 Task: Add Nature's Path Organic Golden Turmeric Cereal to the cart.
Action: Mouse moved to (674, 253)
Screenshot: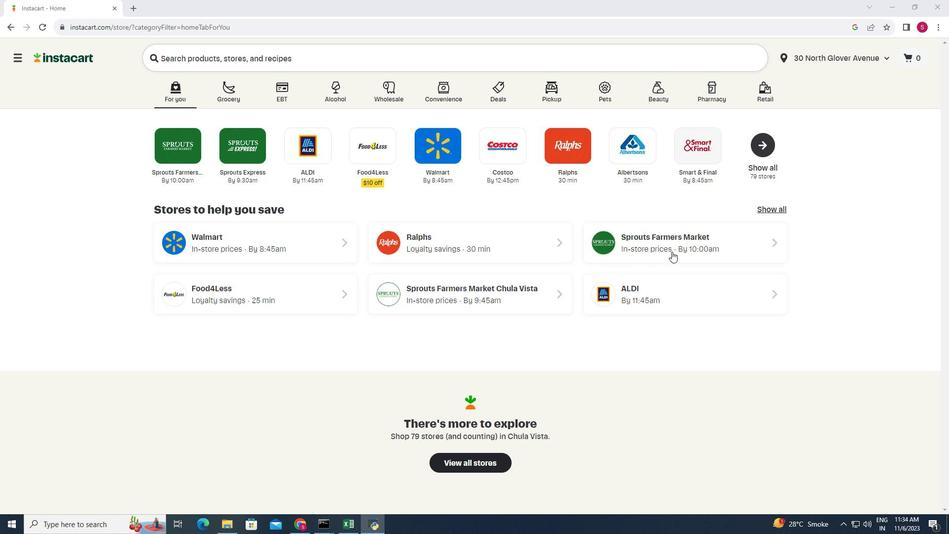 
Action: Mouse pressed left at (674, 253)
Screenshot: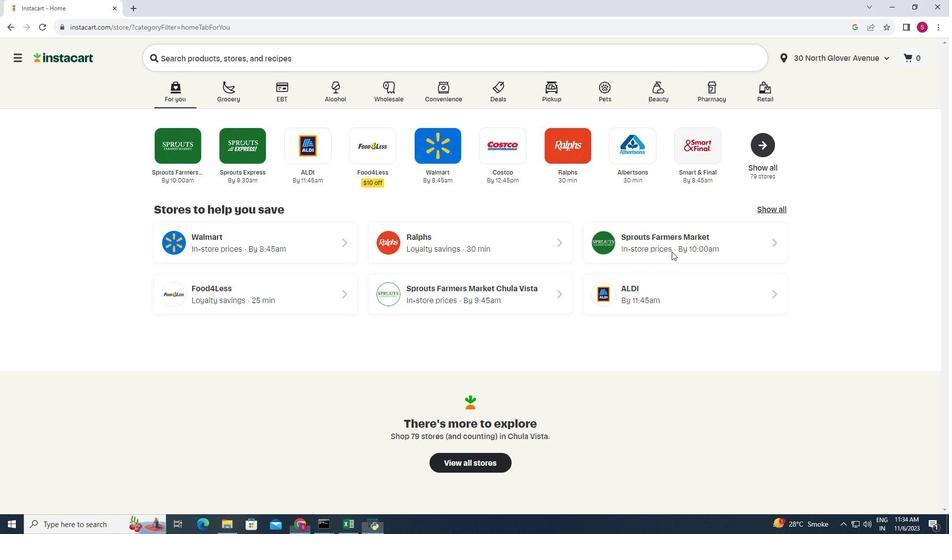 
Action: Mouse moved to (72, 351)
Screenshot: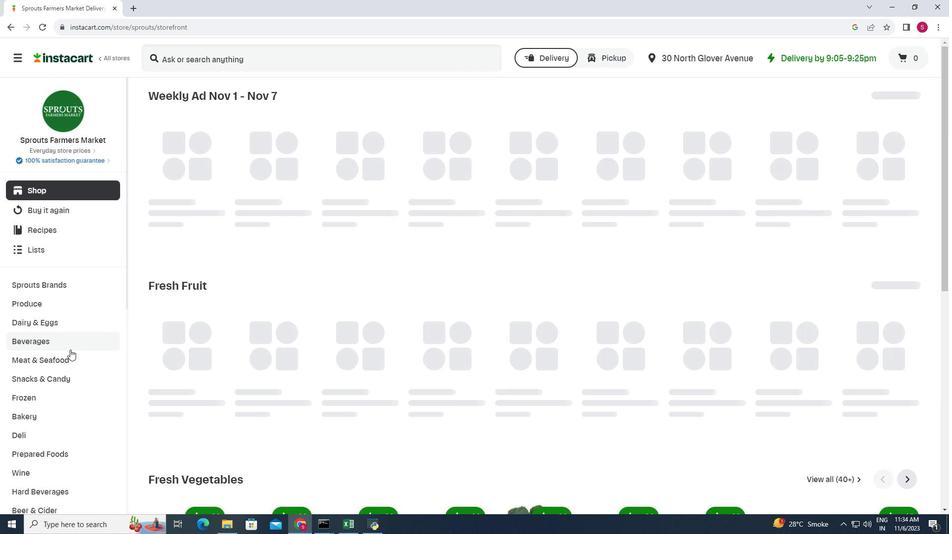 
Action: Mouse scrolled (72, 351) with delta (0, 0)
Screenshot: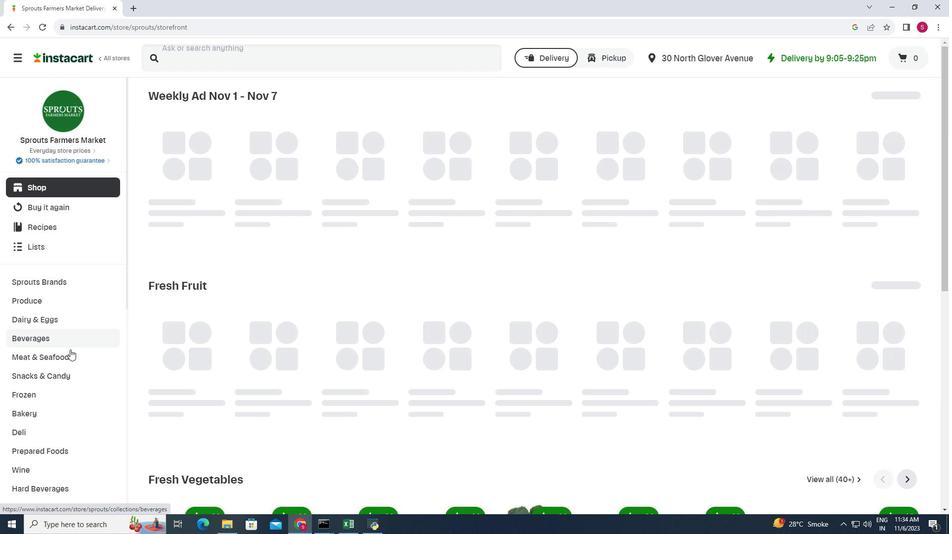 
Action: Mouse scrolled (72, 351) with delta (0, 0)
Screenshot: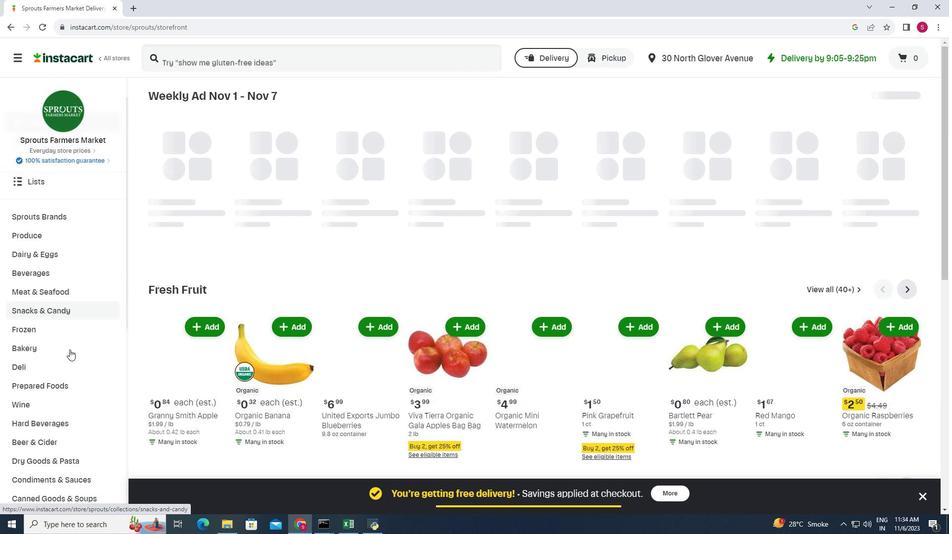 
Action: Mouse moved to (71, 351)
Screenshot: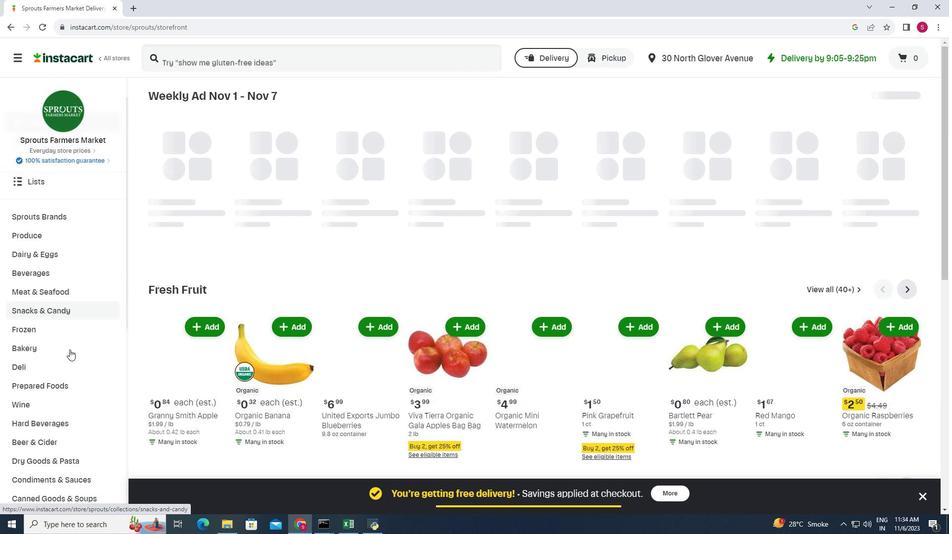
Action: Mouse scrolled (71, 351) with delta (0, 0)
Screenshot: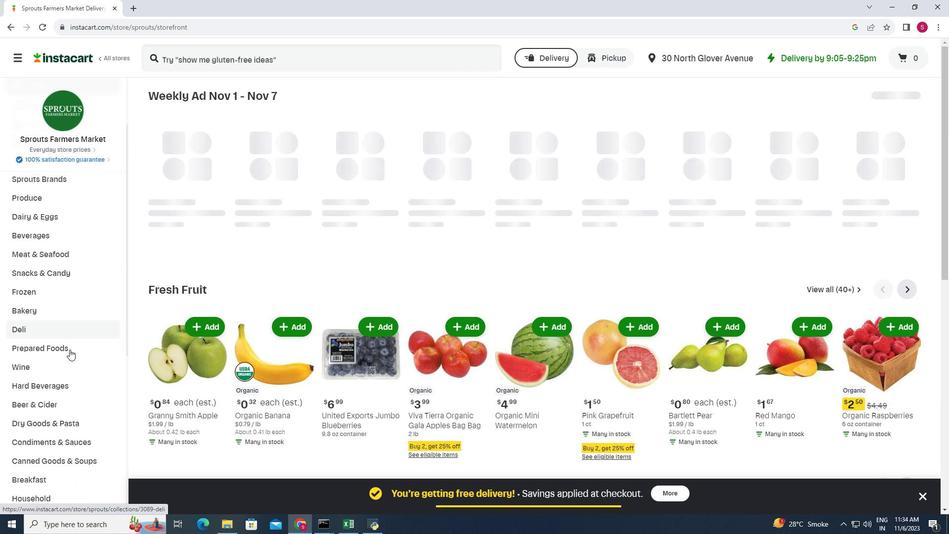 
Action: Mouse moved to (63, 438)
Screenshot: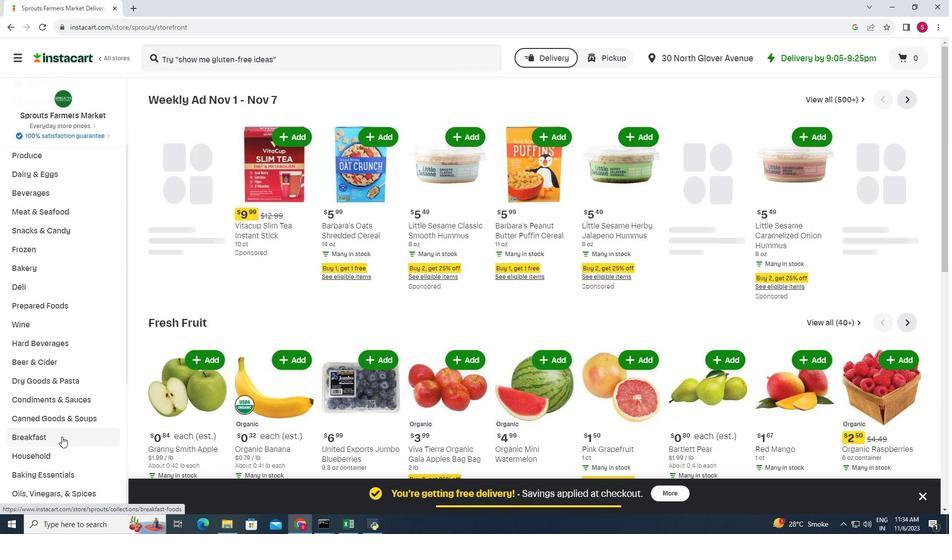 
Action: Mouse pressed left at (63, 438)
Screenshot: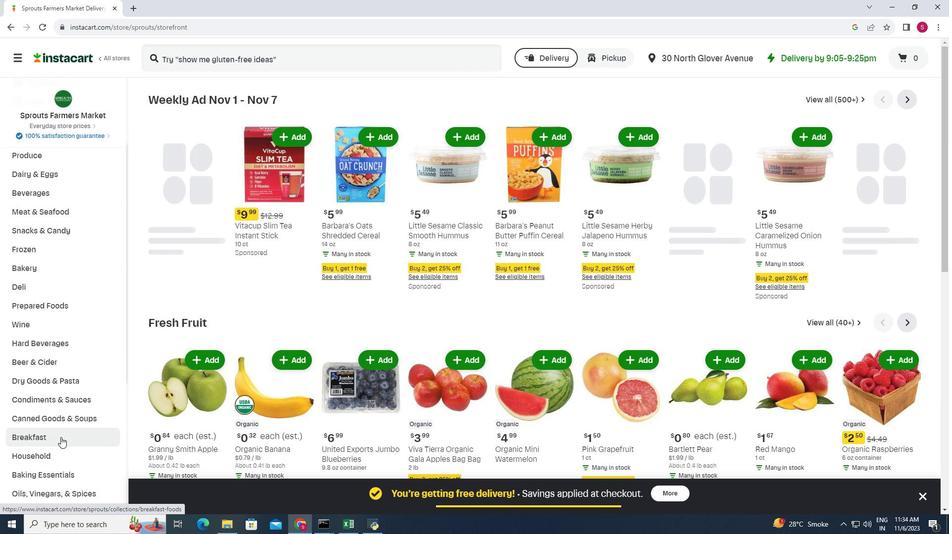 
Action: Mouse moved to (740, 124)
Screenshot: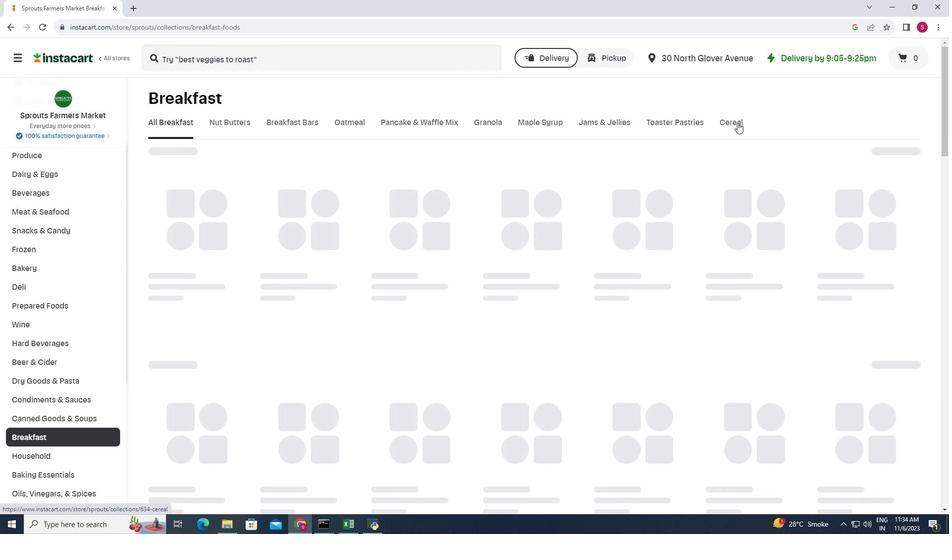 
Action: Mouse pressed left at (740, 124)
Screenshot: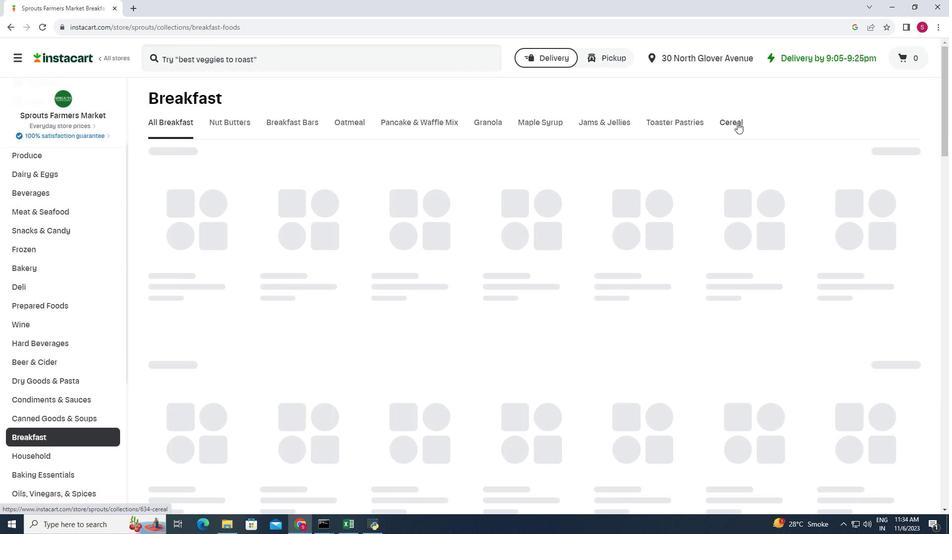 
Action: Mouse moved to (479, 161)
Screenshot: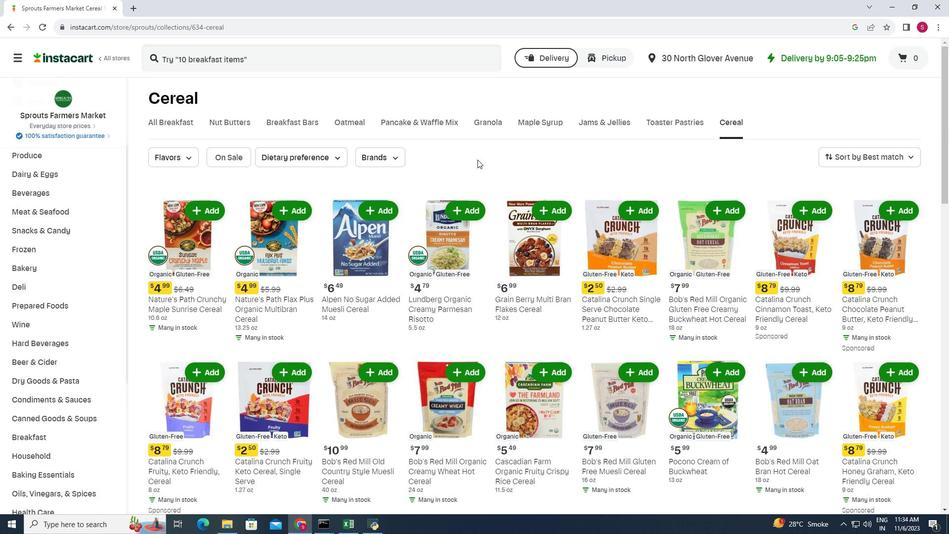 
Action: Mouse scrolled (479, 161) with delta (0, 0)
Screenshot: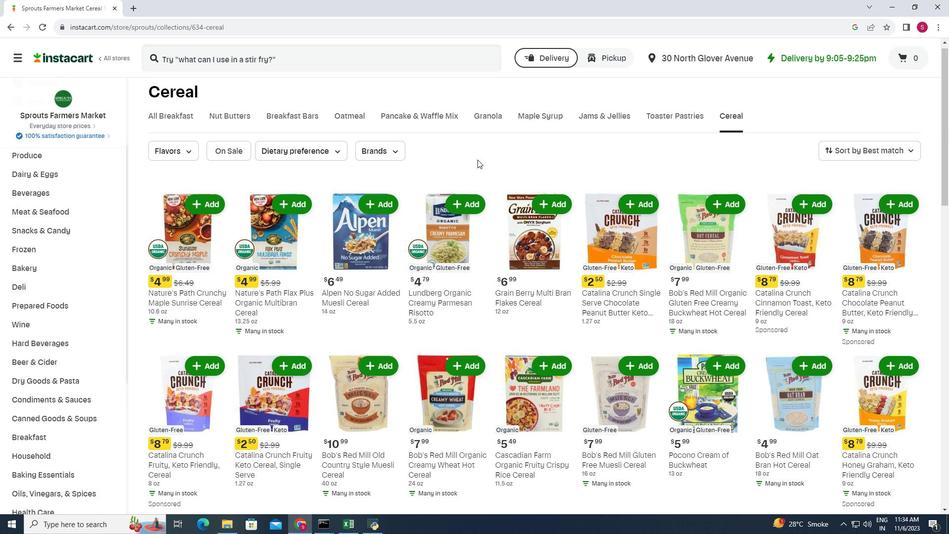 
Action: Mouse moved to (479, 161)
Screenshot: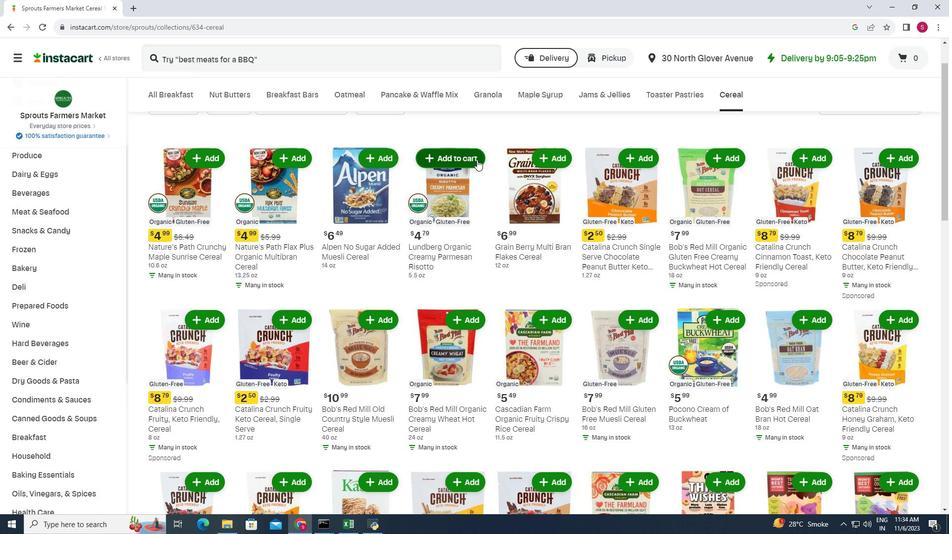 
Action: Mouse scrolled (479, 161) with delta (0, 0)
Screenshot: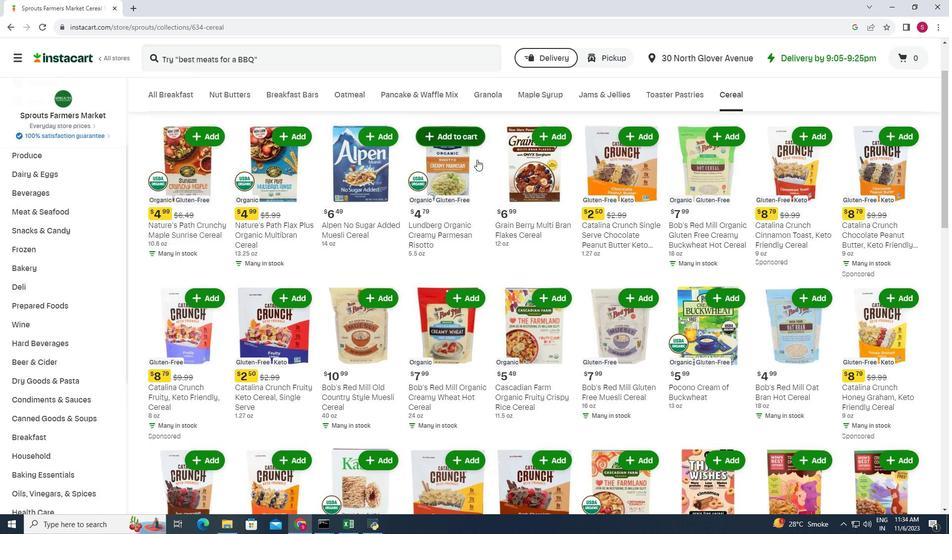 
Action: Mouse moved to (479, 167)
Screenshot: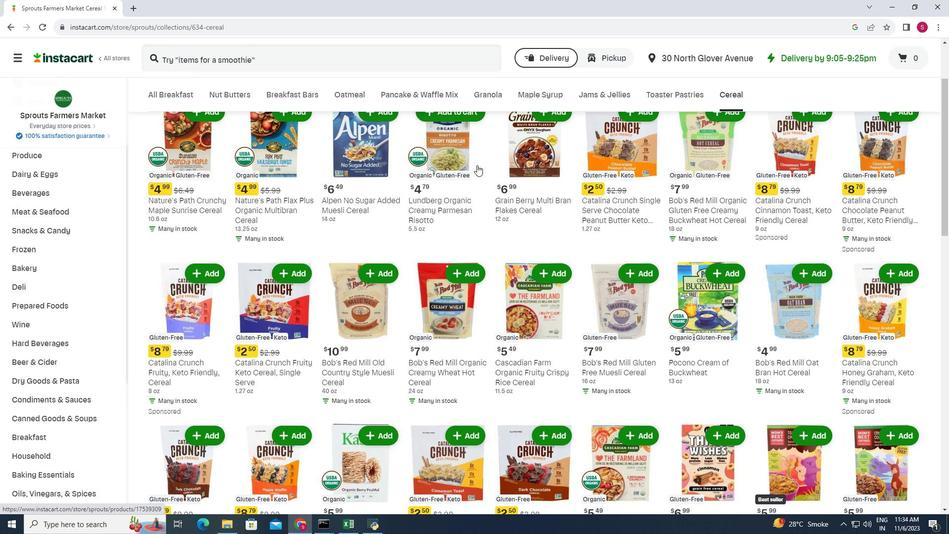 
Action: Mouse scrolled (479, 166) with delta (0, 0)
Screenshot: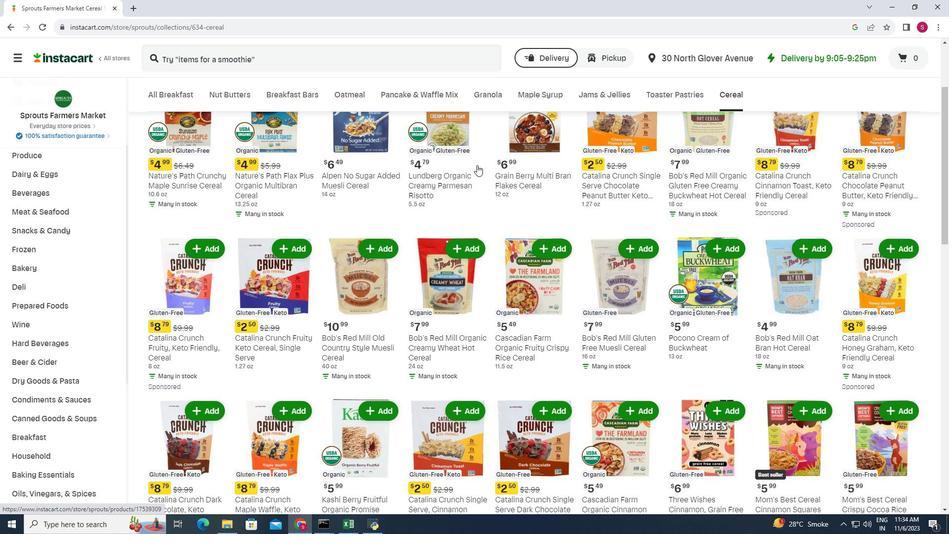 
Action: Mouse moved to (479, 168)
Screenshot: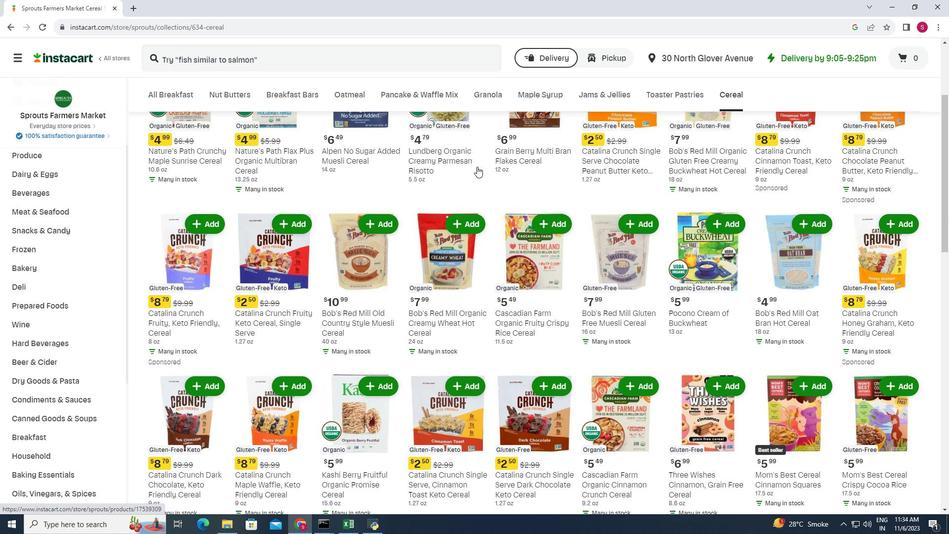 
Action: Mouse scrolled (479, 168) with delta (0, 0)
Screenshot: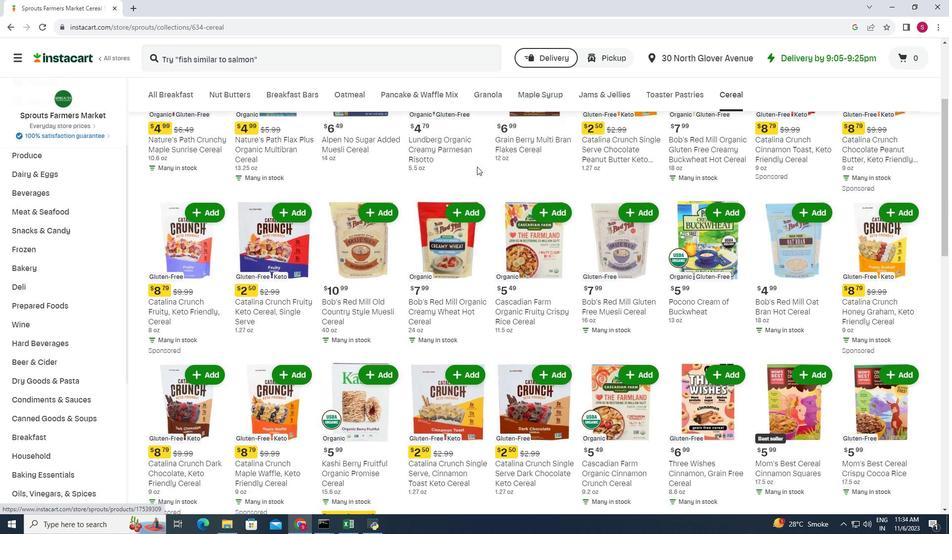 
Action: Mouse scrolled (479, 168) with delta (0, 0)
Screenshot: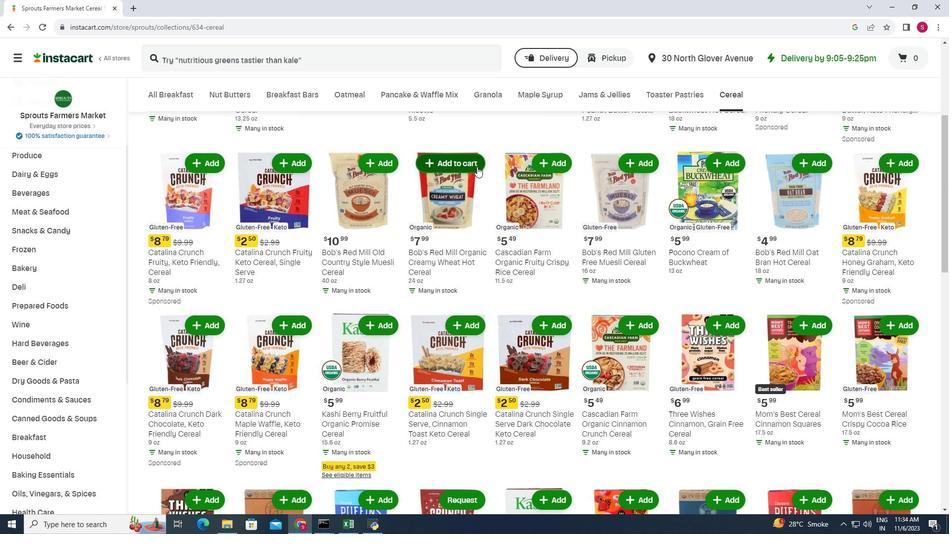 
Action: Mouse scrolled (479, 168) with delta (0, 0)
Screenshot: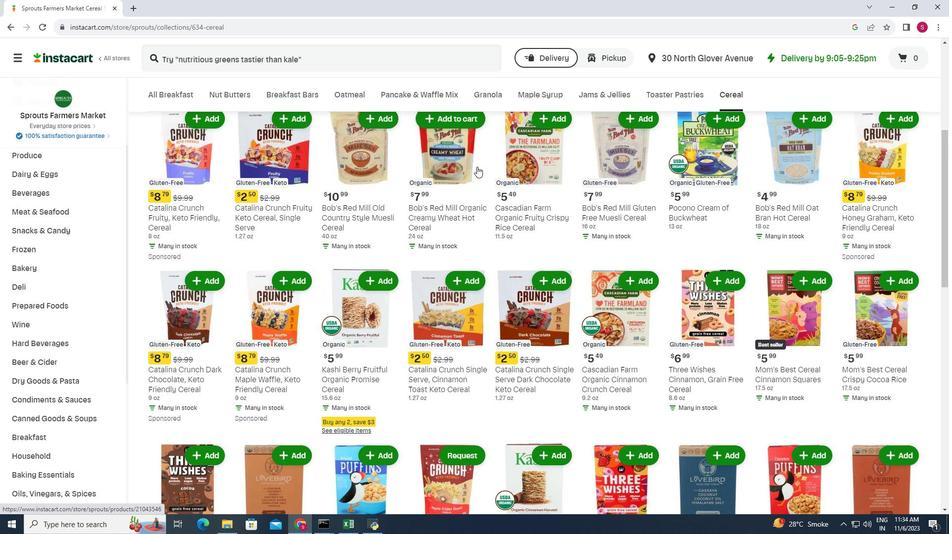
Action: Mouse scrolled (479, 168) with delta (0, 0)
Screenshot: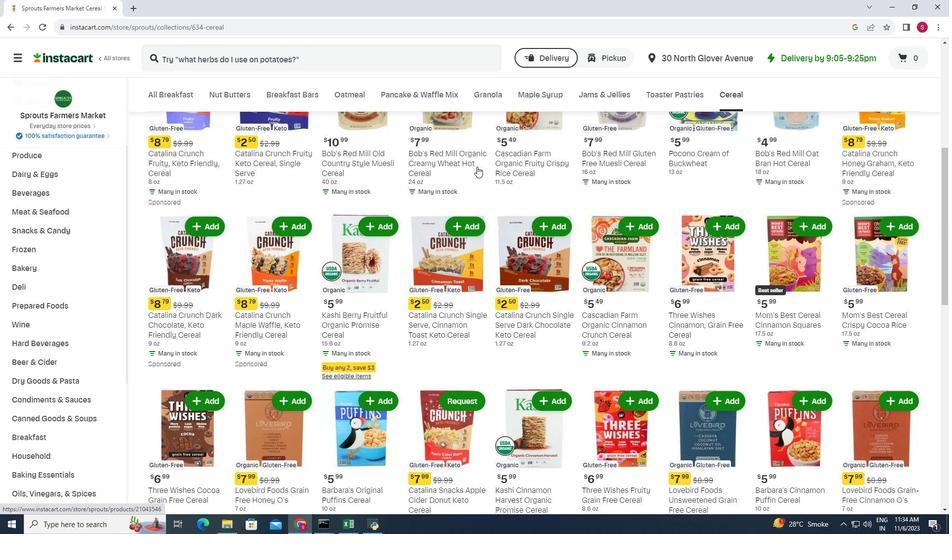 
Action: Mouse scrolled (479, 168) with delta (0, 0)
Screenshot: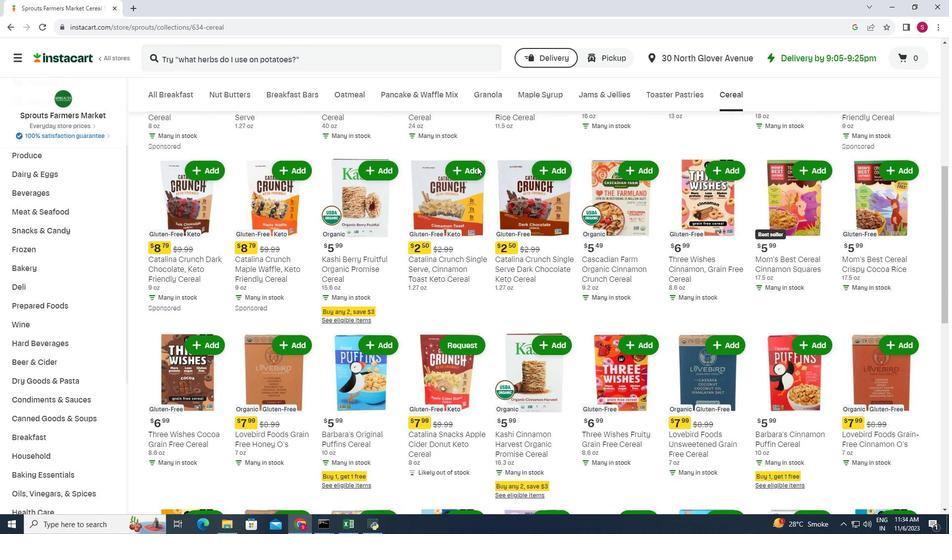 
Action: Mouse moved to (479, 168)
Screenshot: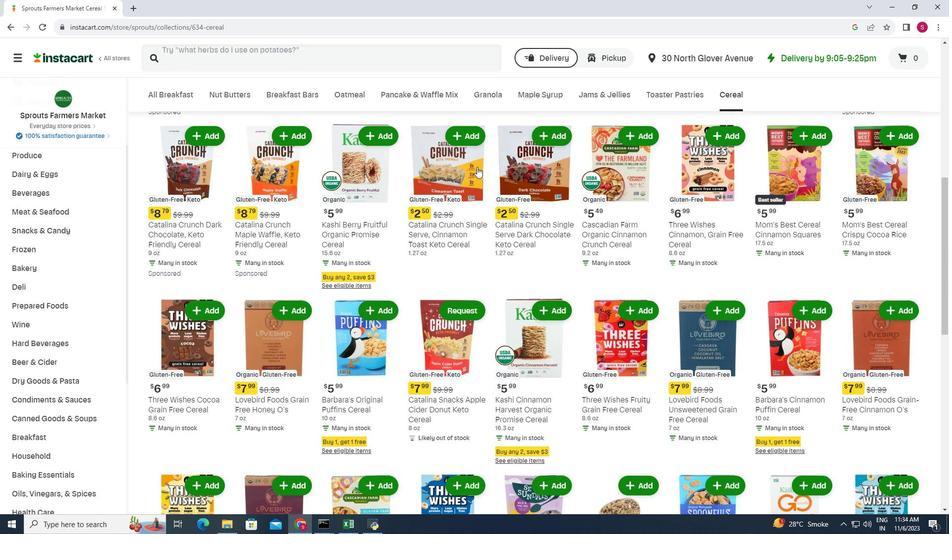 
Action: Mouse scrolled (479, 168) with delta (0, 0)
Screenshot: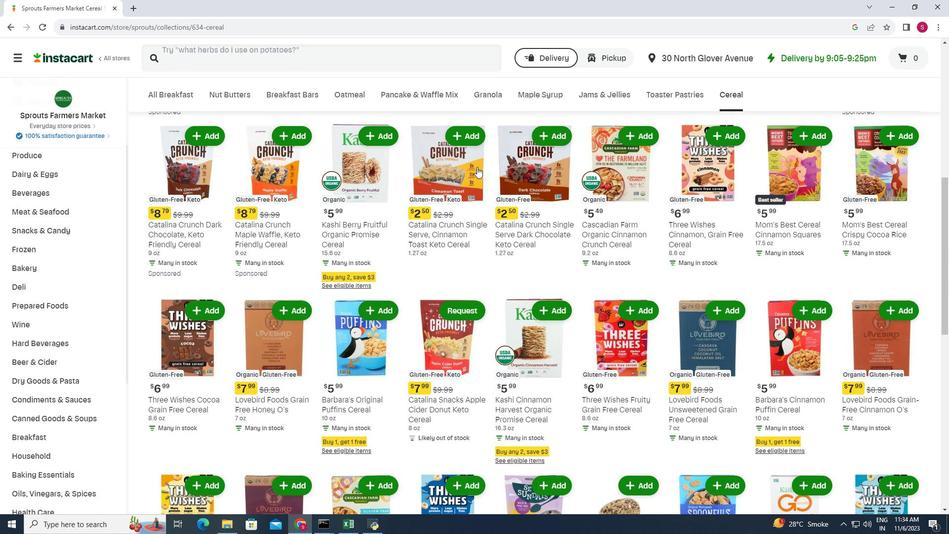 
Action: Mouse moved to (479, 169)
Screenshot: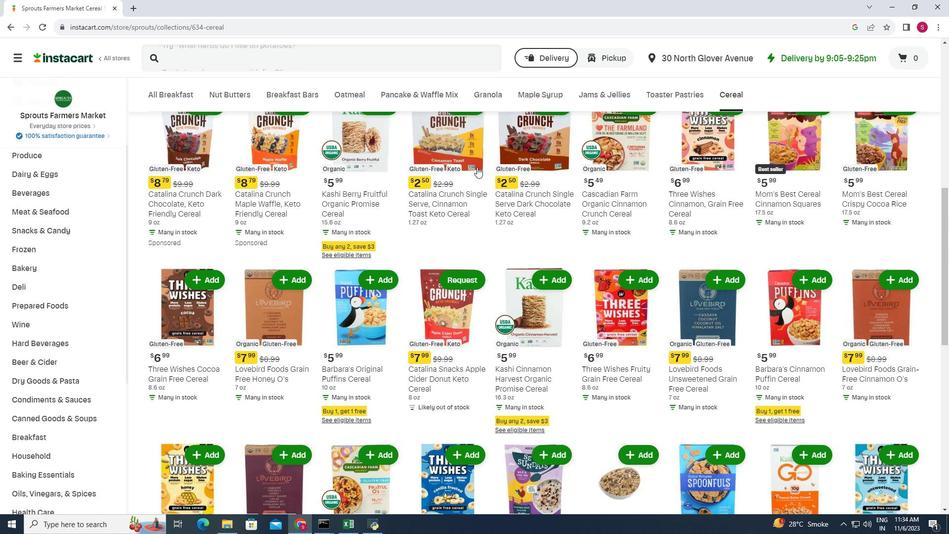 
Action: Mouse scrolled (479, 168) with delta (0, 0)
Screenshot: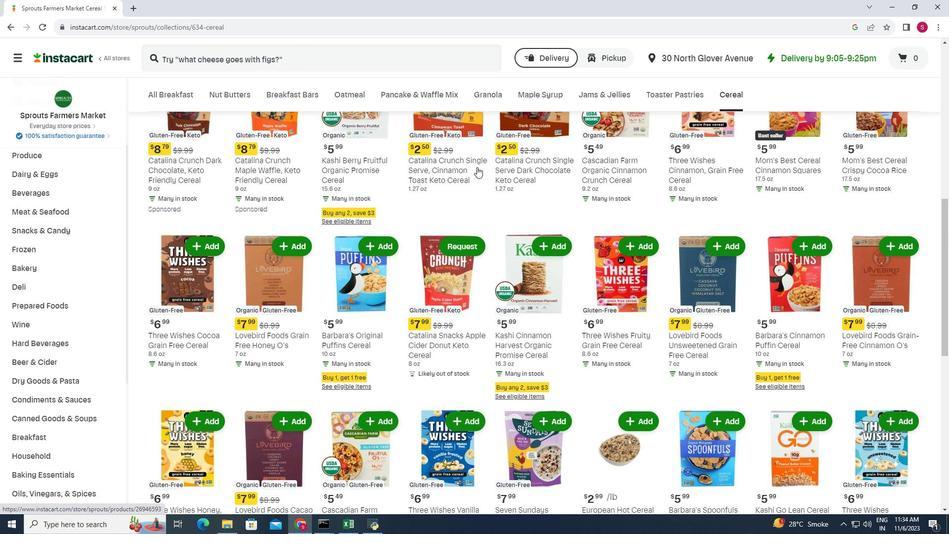 
Action: Mouse scrolled (479, 168) with delta (0, 0)
Screenshot: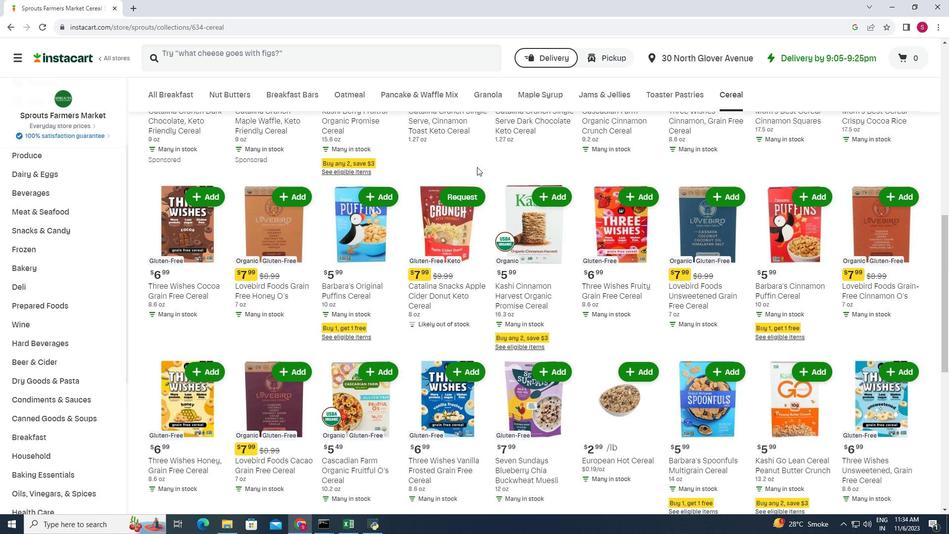 
Action: Mouse scrolled (479, 168) with delta (0, 0)
Screenshot: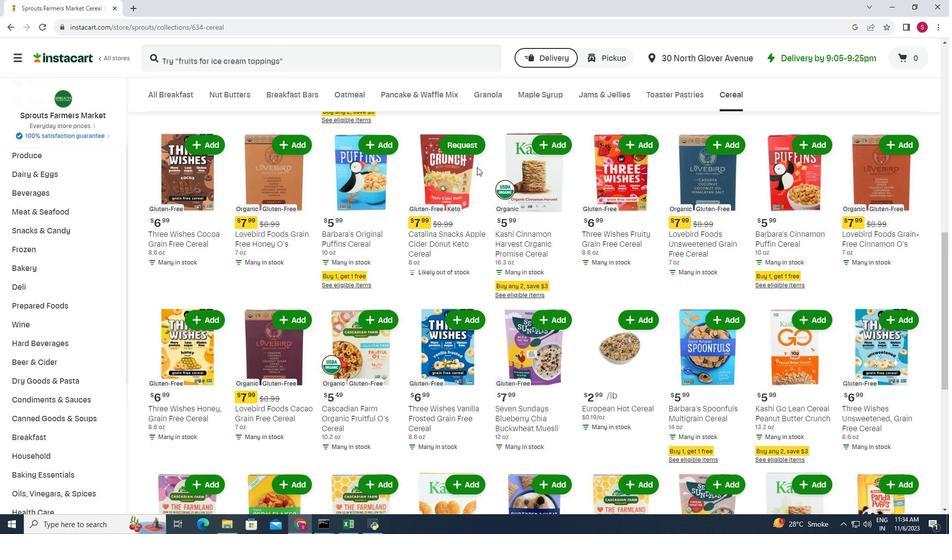 
Action: Mouse scrolled (479, 168) with delta (0, 0)
Screenshot: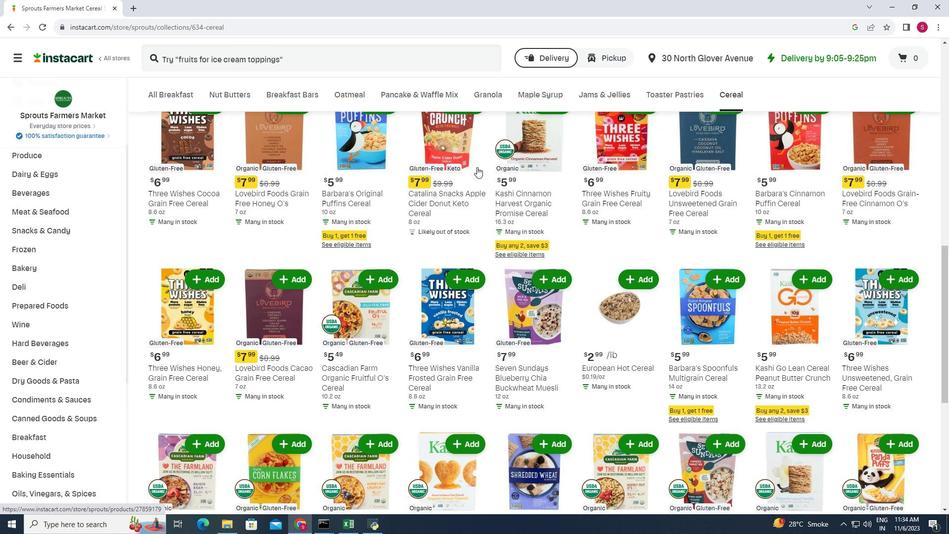 
Action: Mouse scrolled (479, 168) with delta (0, 0)
Screenshot: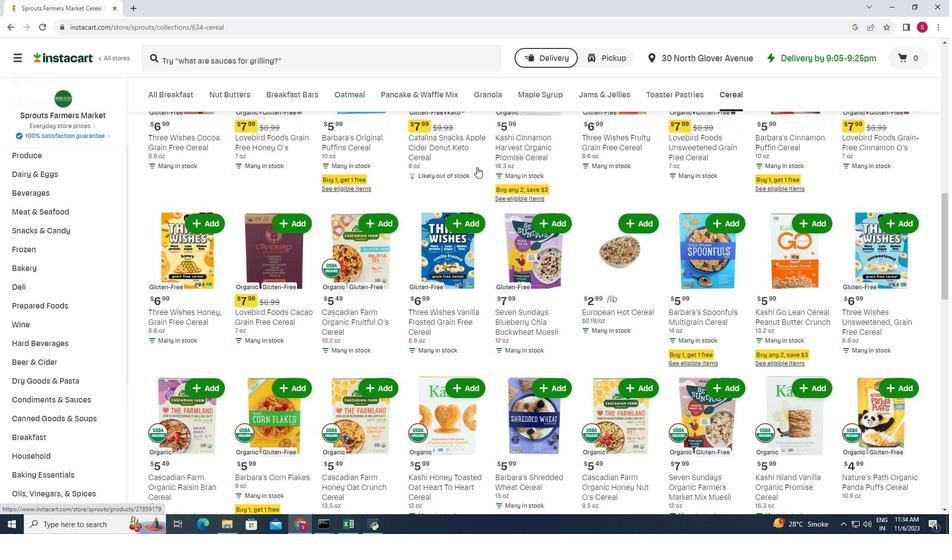 
Action: Mouse scrolled (479, 168) with delta (0, 0)
Screenshot: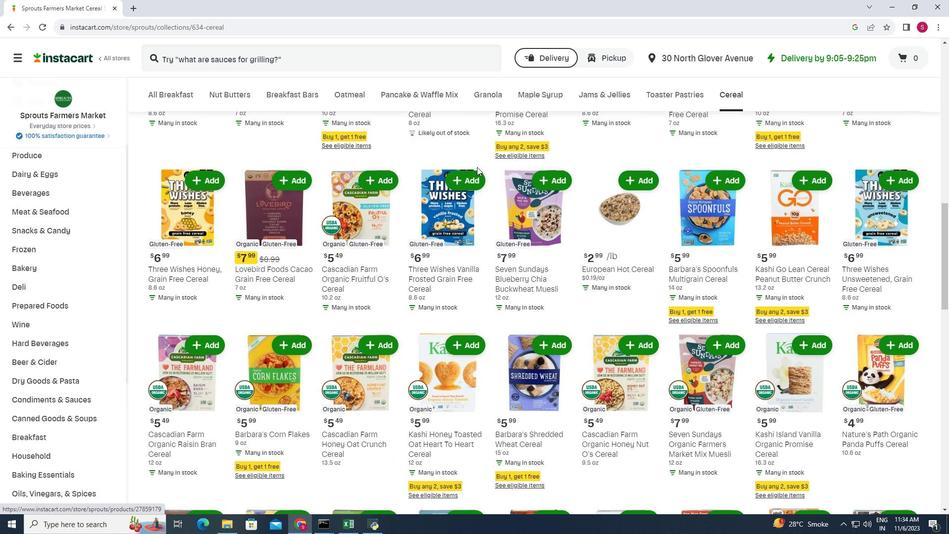 
Action: Mouse scrolled (479, 168) with delta (0, 0)
Screenshot: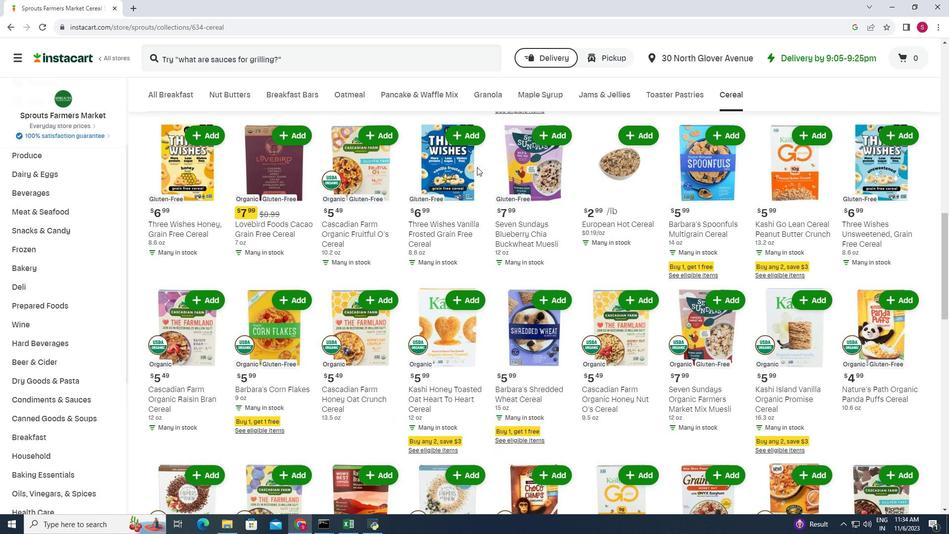 
Action: Mouse scrolled (479, 168) with delta (0, 0)
Screenshot: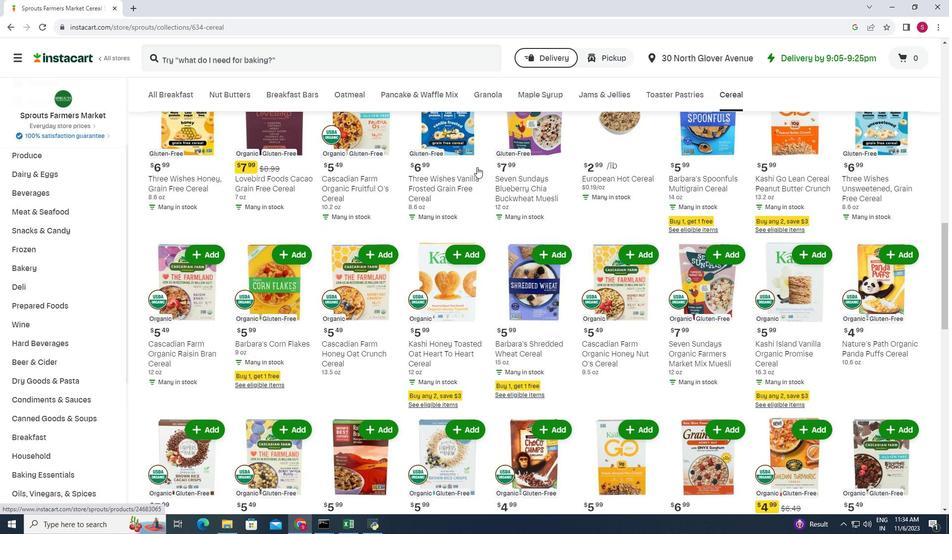 
Action: Mouse scrolled (479, 168) with delta (0, 0)
Screenshot: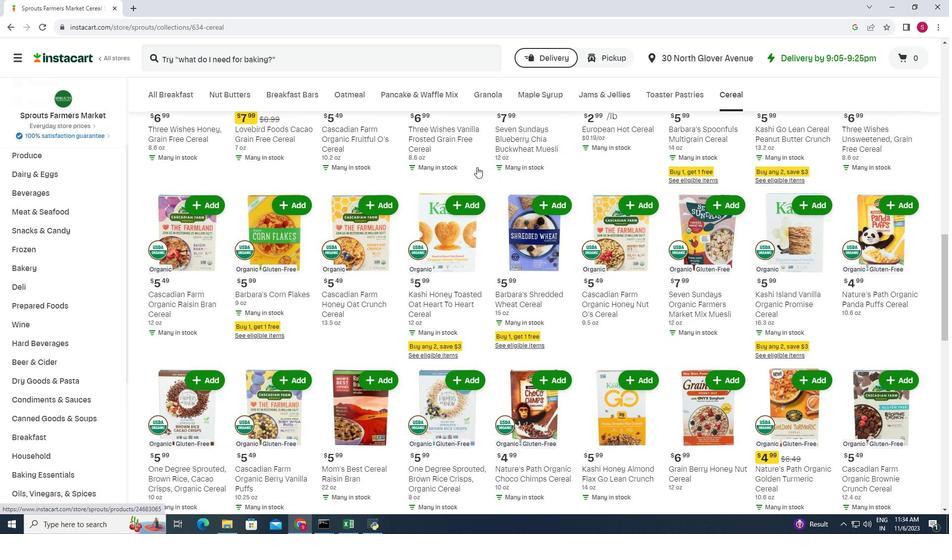
Action: Mouse scrolled (479, 168) with delta (0, 0)
Screenshot: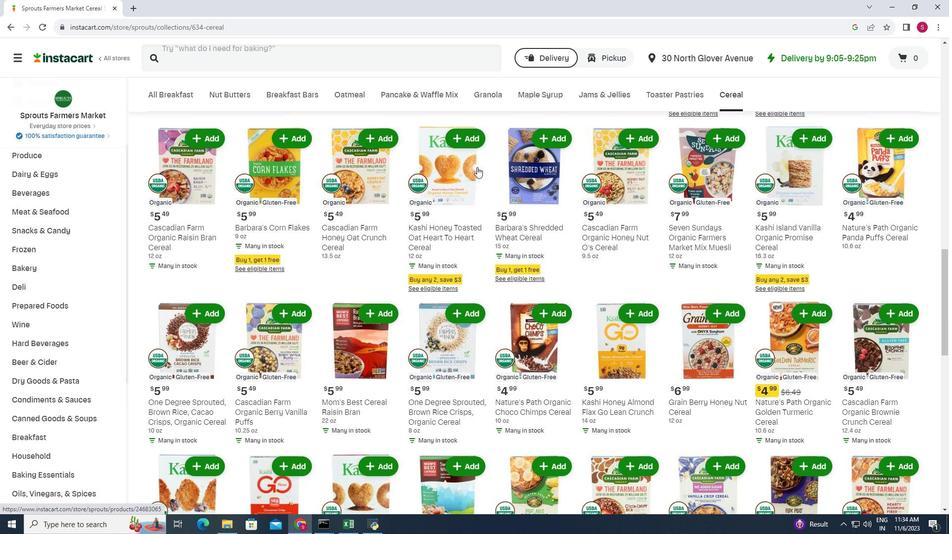 
Action: Mouse scrolled (479, 168) with delta (0, 0)
Screenshot: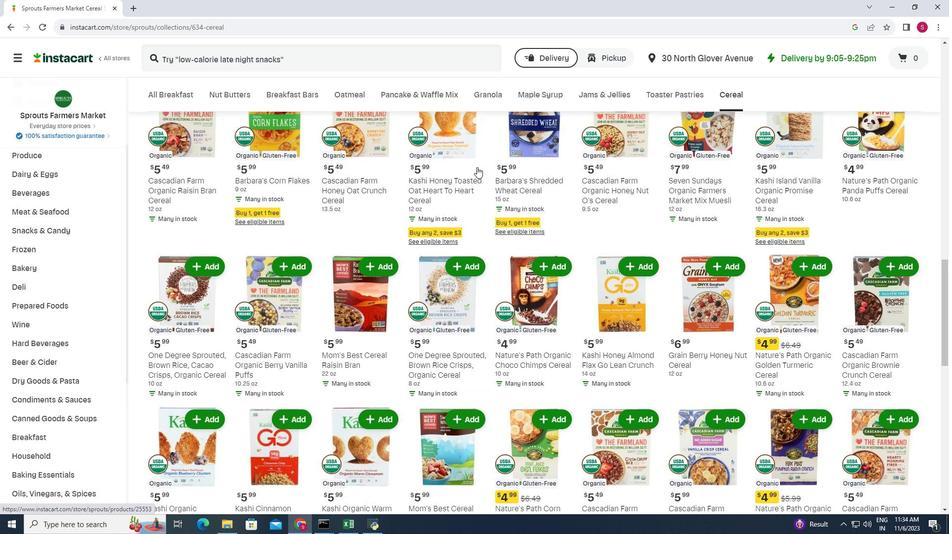 
Action: Mouse moved to (808, 229)
Screenshot: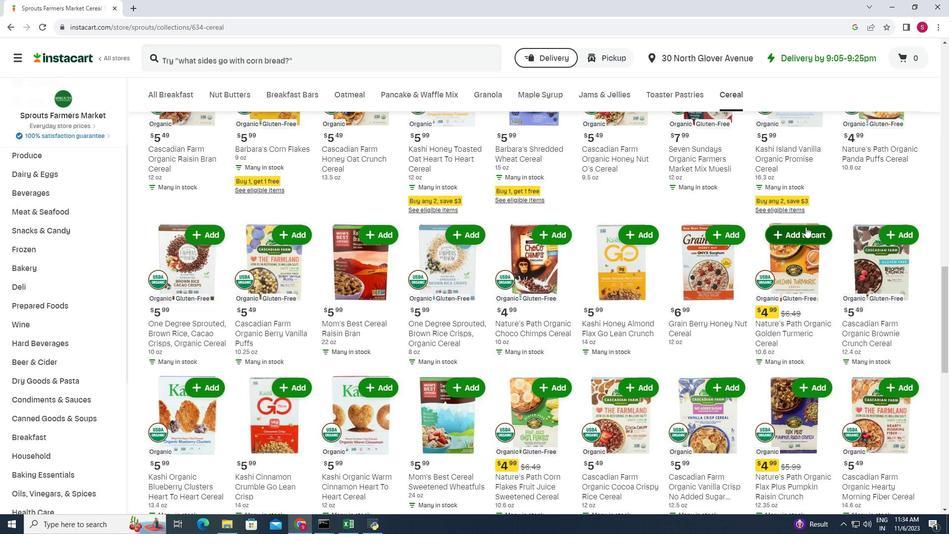 
Action: Mouse pressed left at (808, 229)
Screenshot: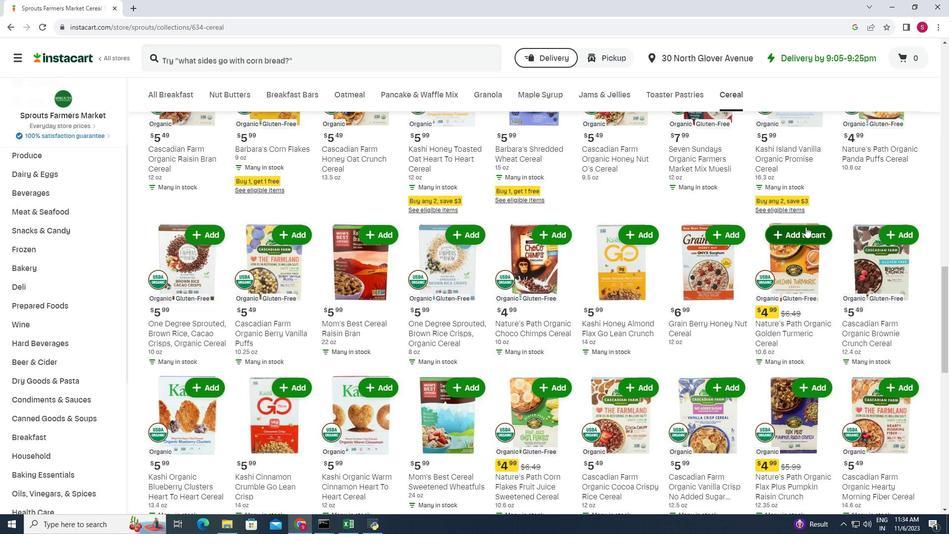 
Action: Mouse moved to (832, 199)
Screenshot: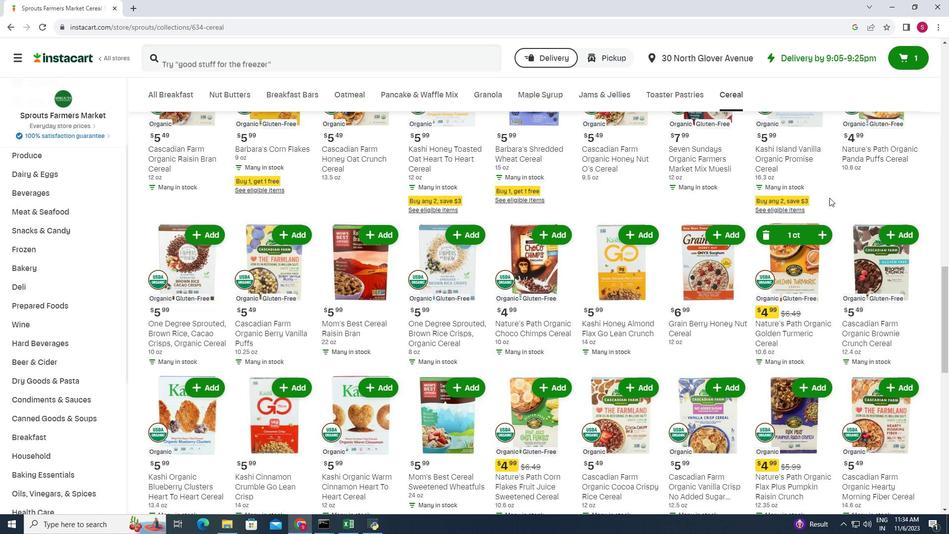 
